 Task: Check for  the employees who works at United Health Group
Action: Mouse moved to (635, 32)
Screenshot: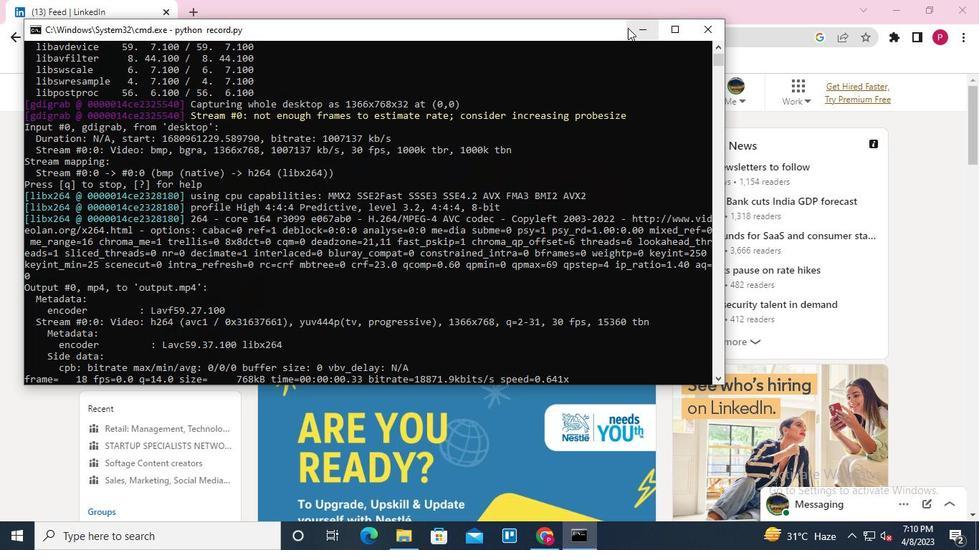 
Action: Mouse pressed left at (635, 32)
Screenshot: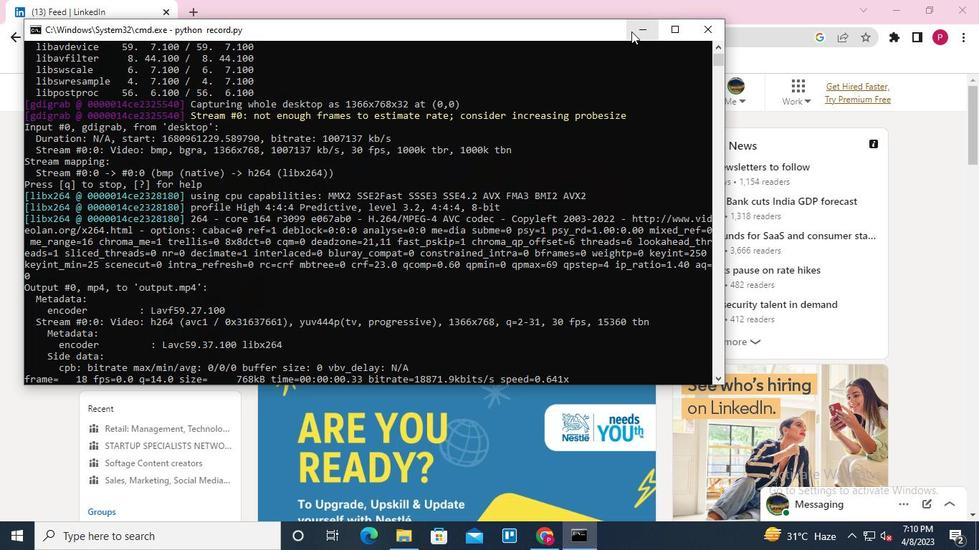 
Action: Mouse moved to (204, 93)
Screenshot: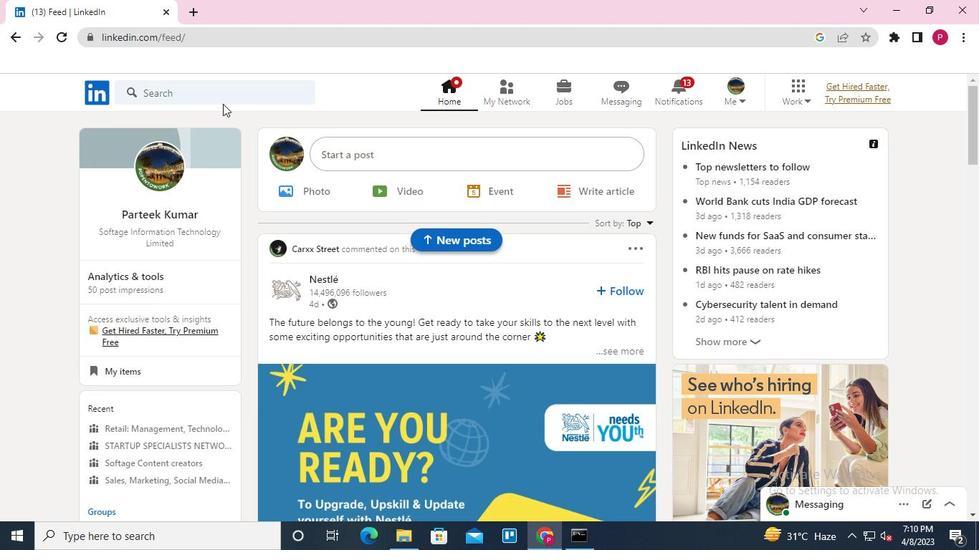 
Action: Mouse pressed left at (204, 93)
Screenshot: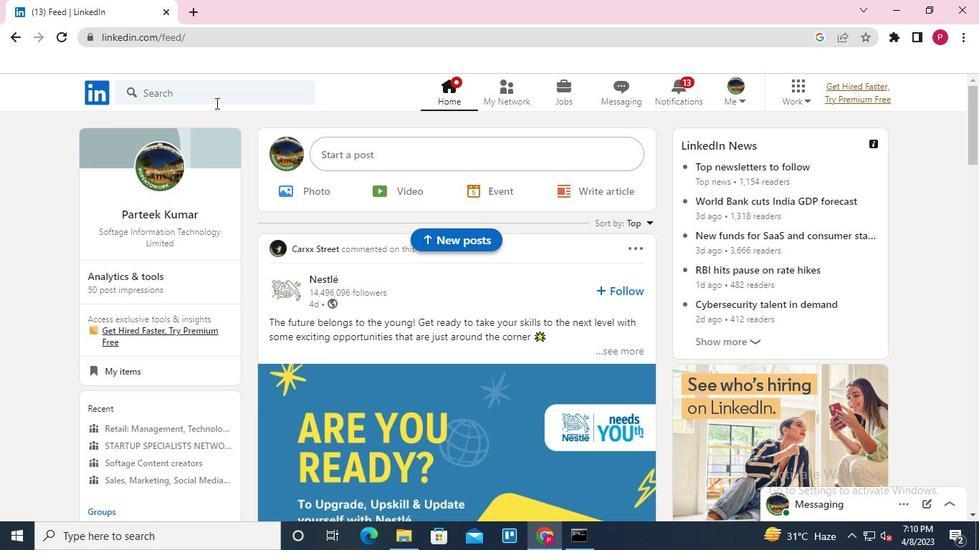 
Action: Mouse moved to (139, 166)
Screenshot: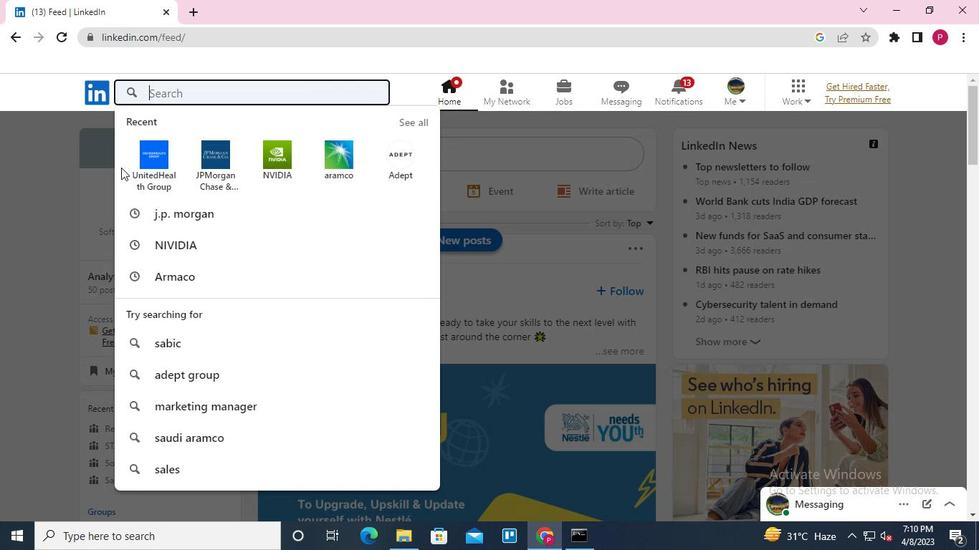
Action: Mouse pressed left at (139, 166)
Screenshot: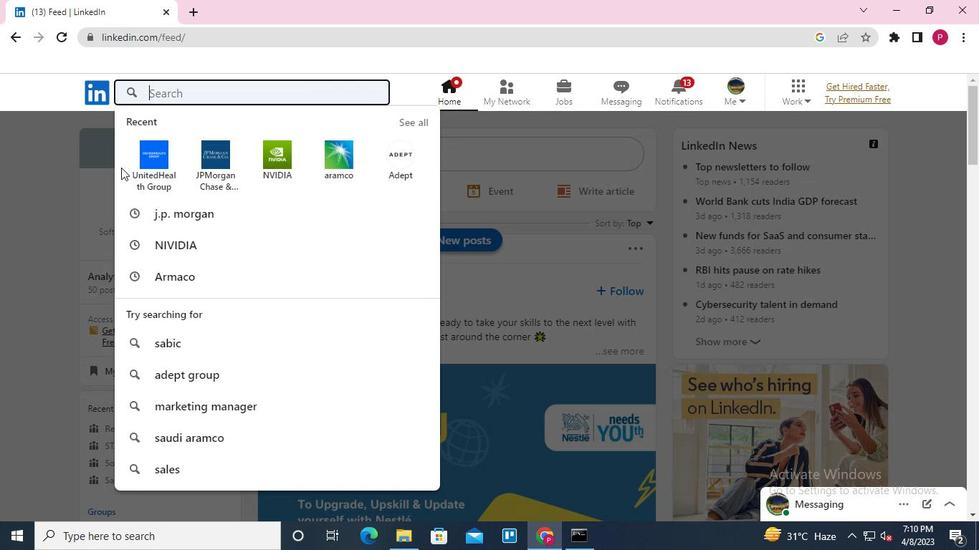 
Action: Mouse moved to (427, 161)
Screenshot: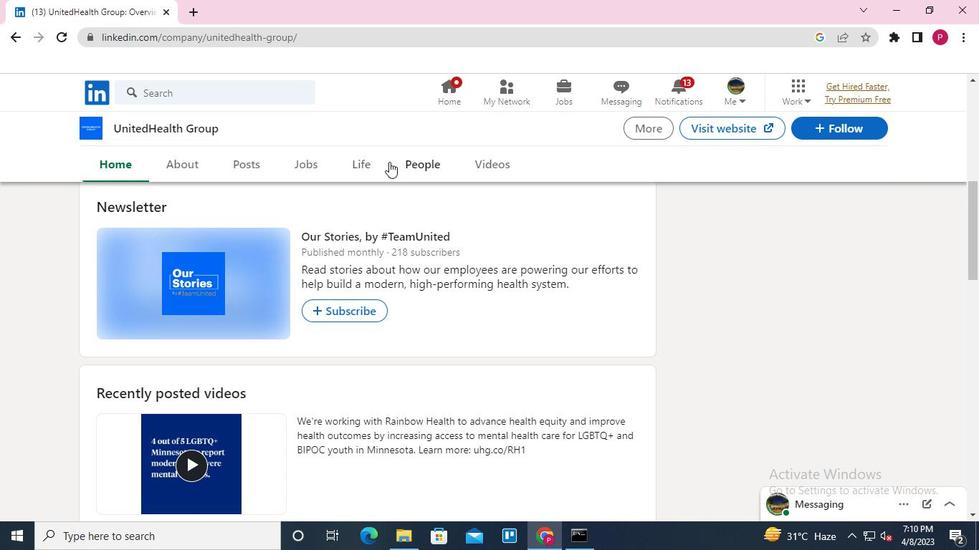 
Action: Mouse pressed left at (427, 161)
Screenshot: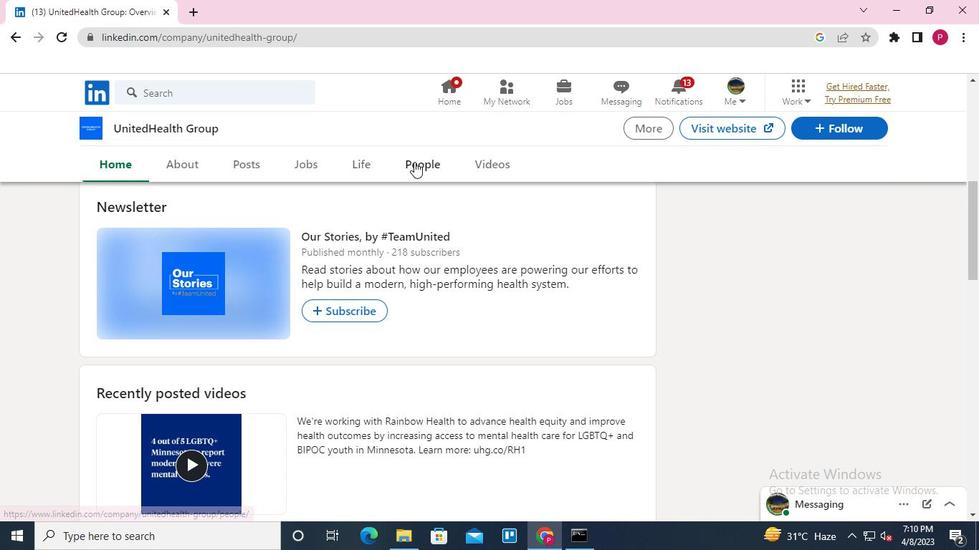 
Action: Mouse moved to (409, 326)
Screenshot: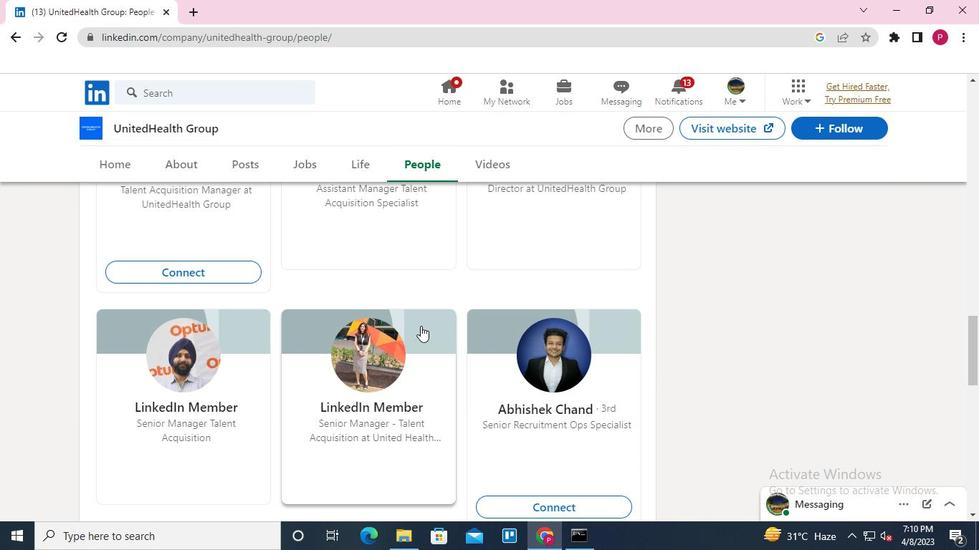 
Action: Keyboard Key.alt_l
Screenshot: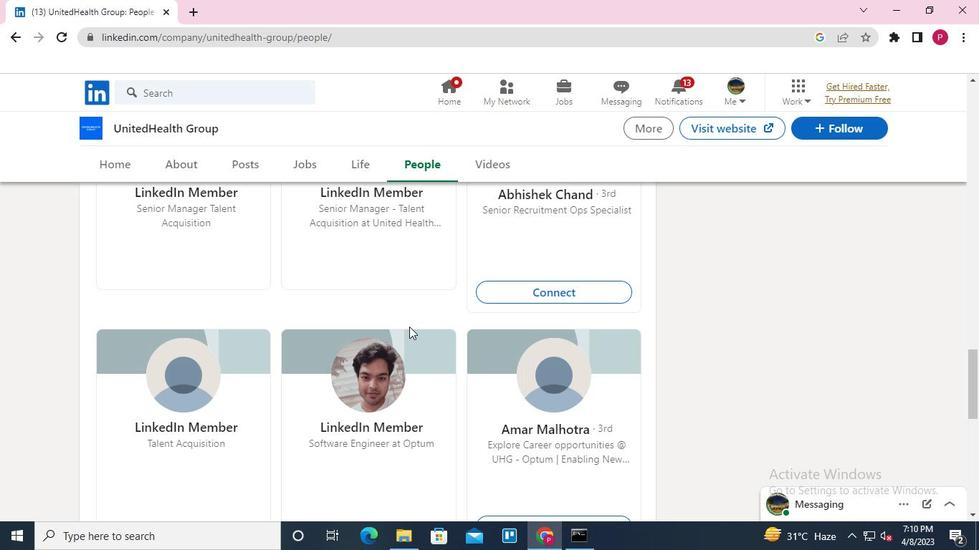 
Action: Mouse moved to (409, 326)
Screenshot: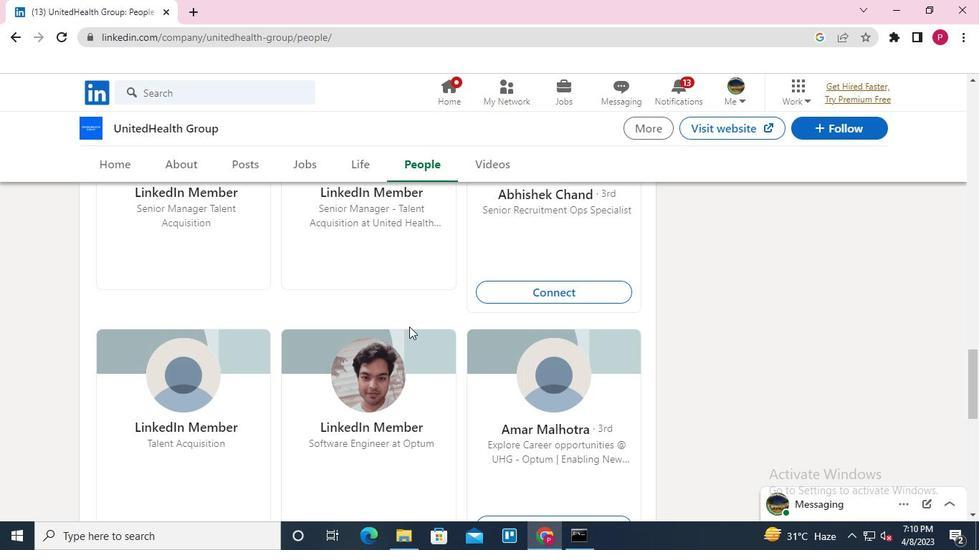 
Action: Keyboard Key.tab
Screenshot: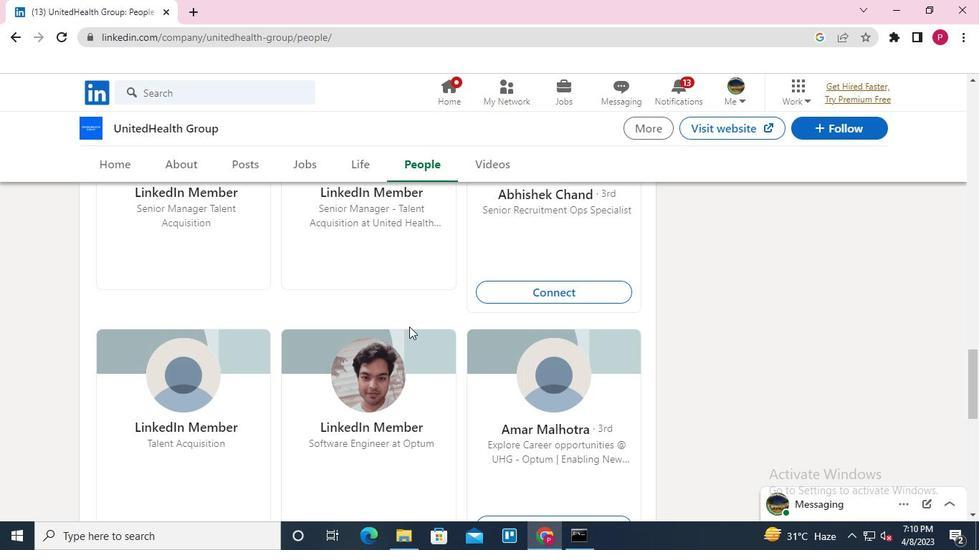 
Action: Mouse moved to (696, 21)
Screenshot: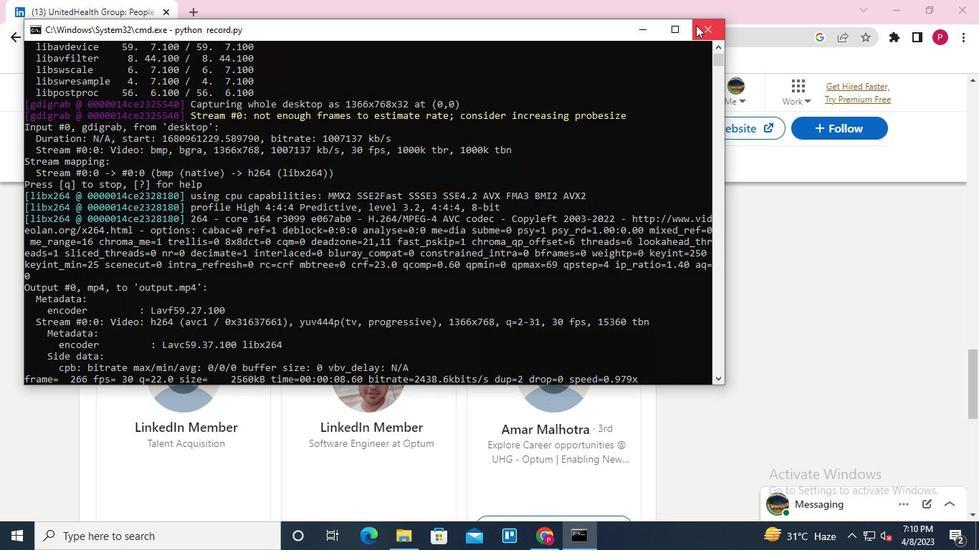 
Action: Mouse pressed left at (696, 21)
Screenshot: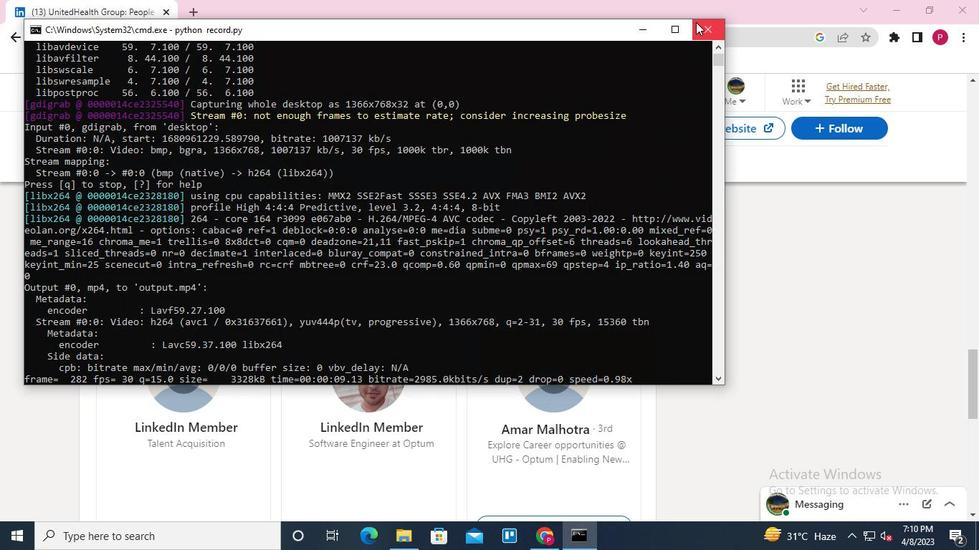 
